 Task: Create footers for emails sent.
Action: Mouse moved to (956, 72)
Screenshot: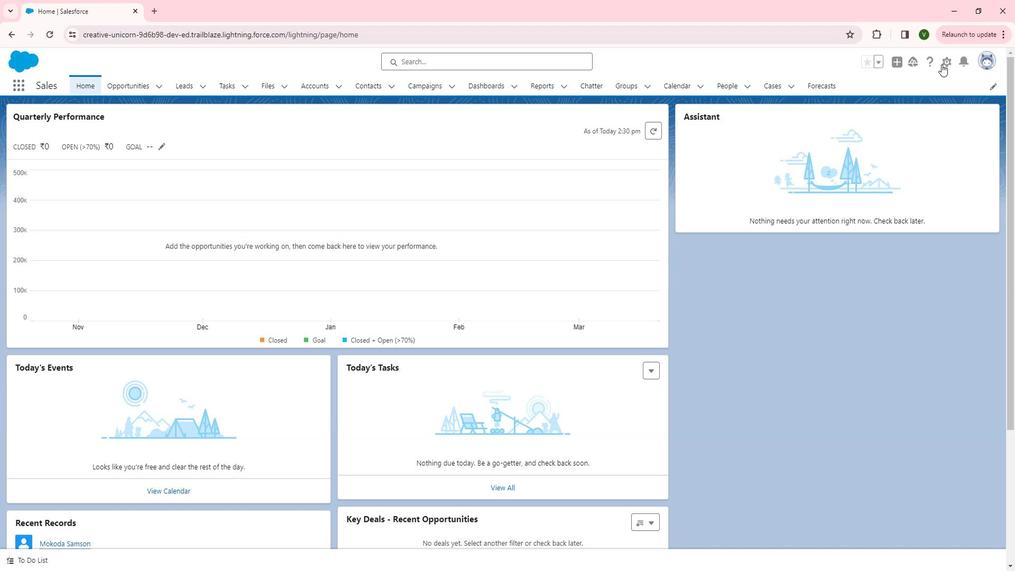 
Action: Mouse pressed left at (956, 72)
Screenshot: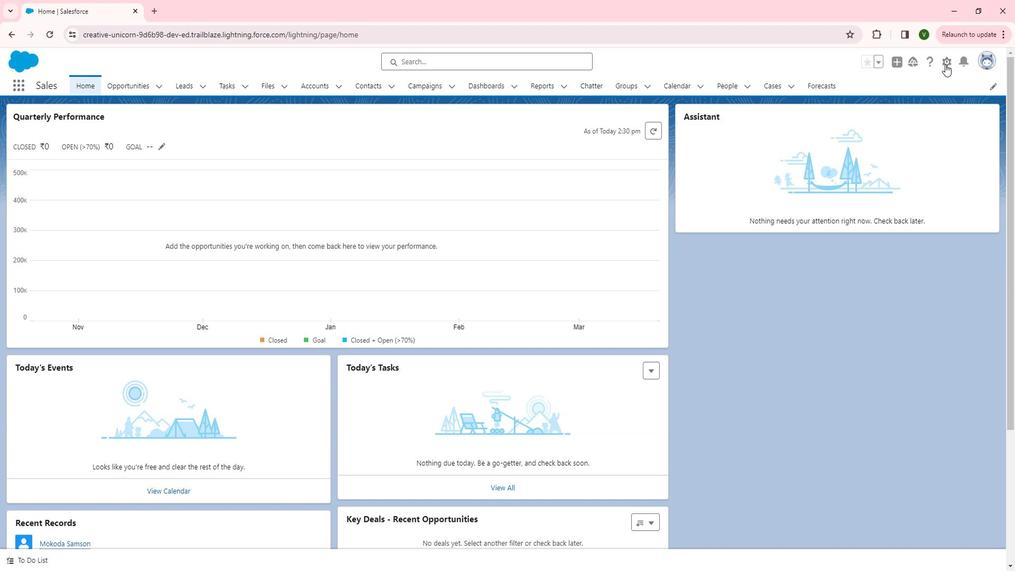
Action: Mouse moved to (909, 146)
Screenshot: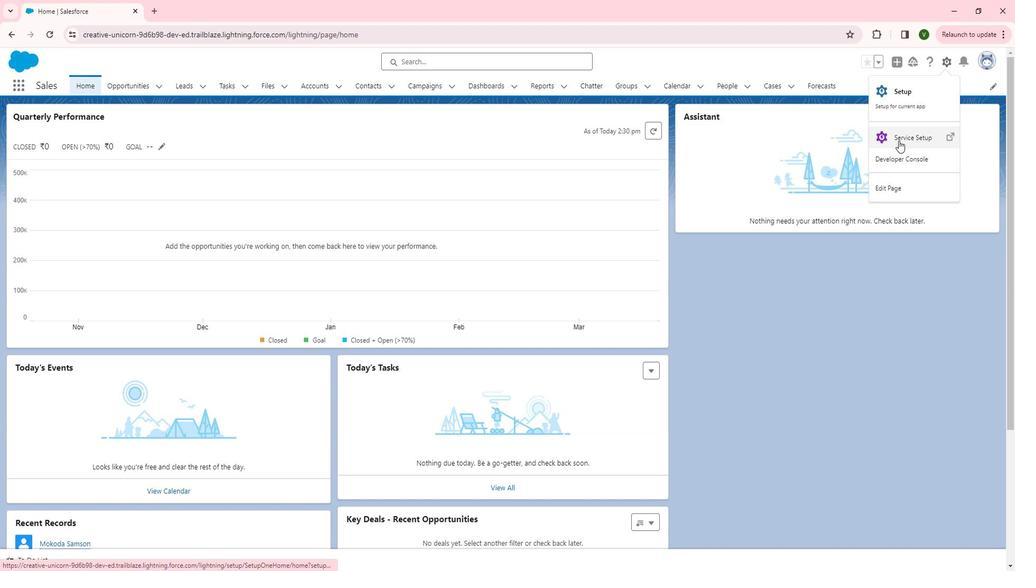 
Action: Mouse pressed left at (909, 146)
Screenshot: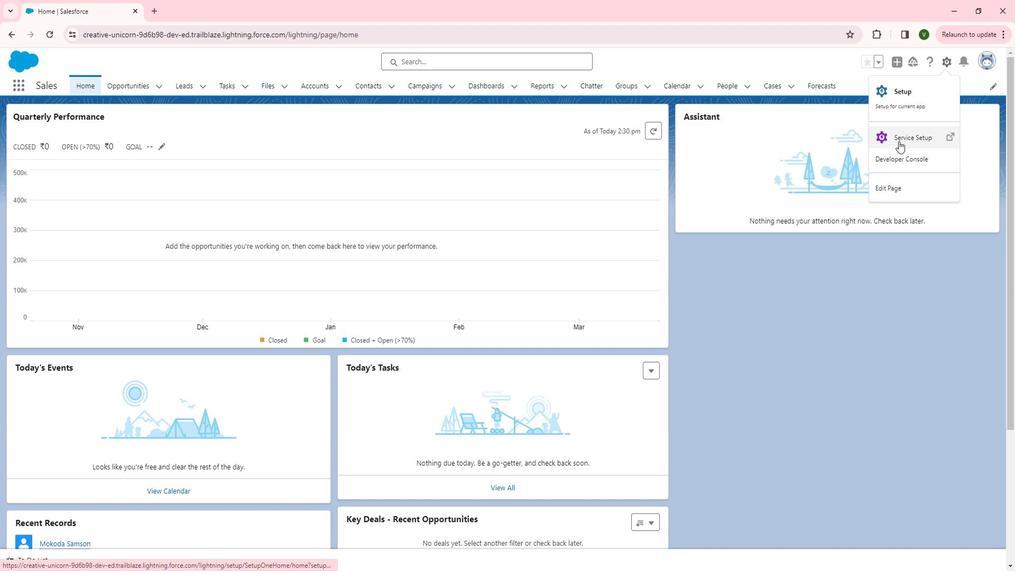 
Action: Mouse moved to (19, 236)
Screenshot: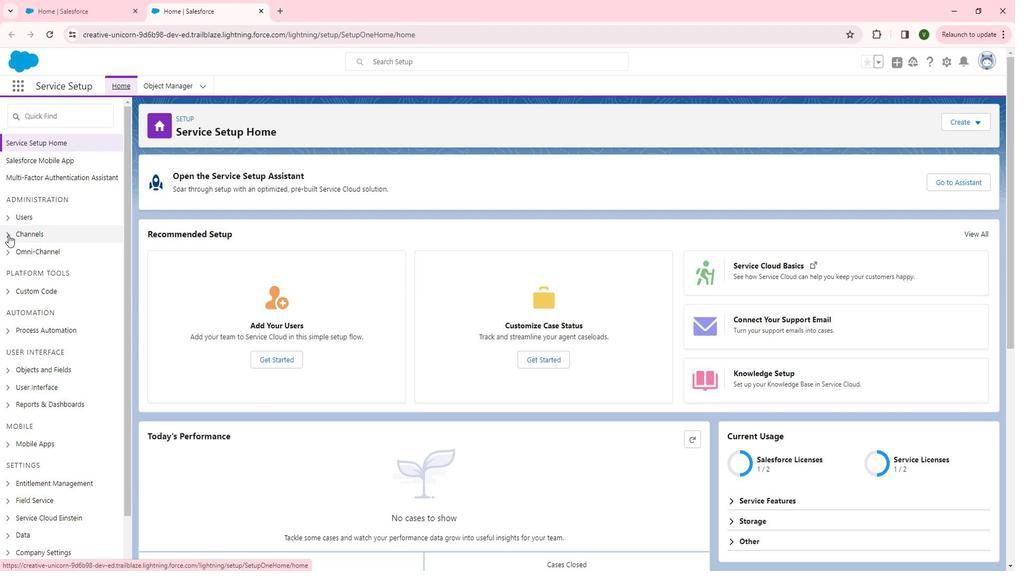 
Action: Mouse pressed left at (19, 236)
Screenshot: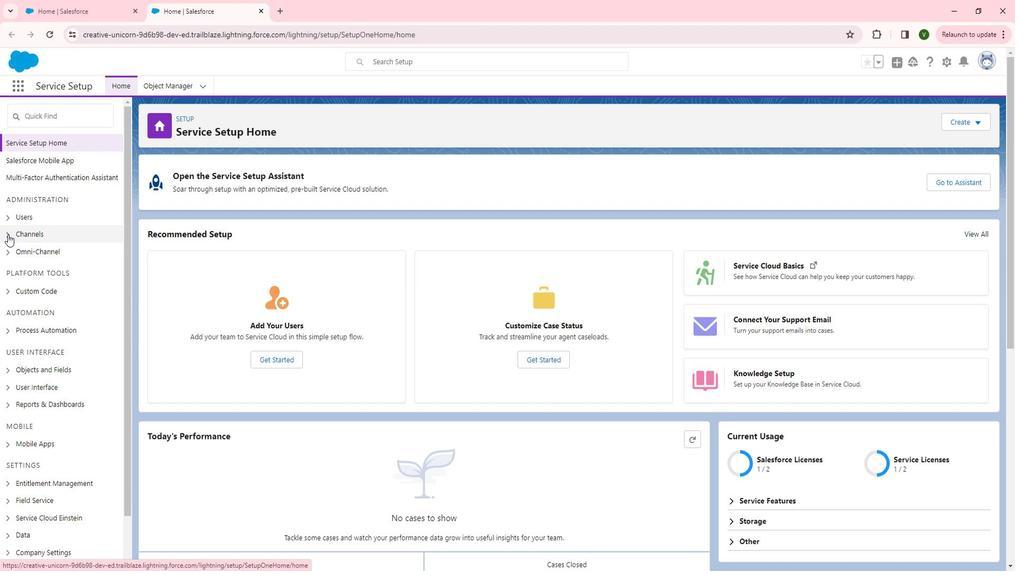 
Action: Mouse moved to (33, 288)
Screenshot: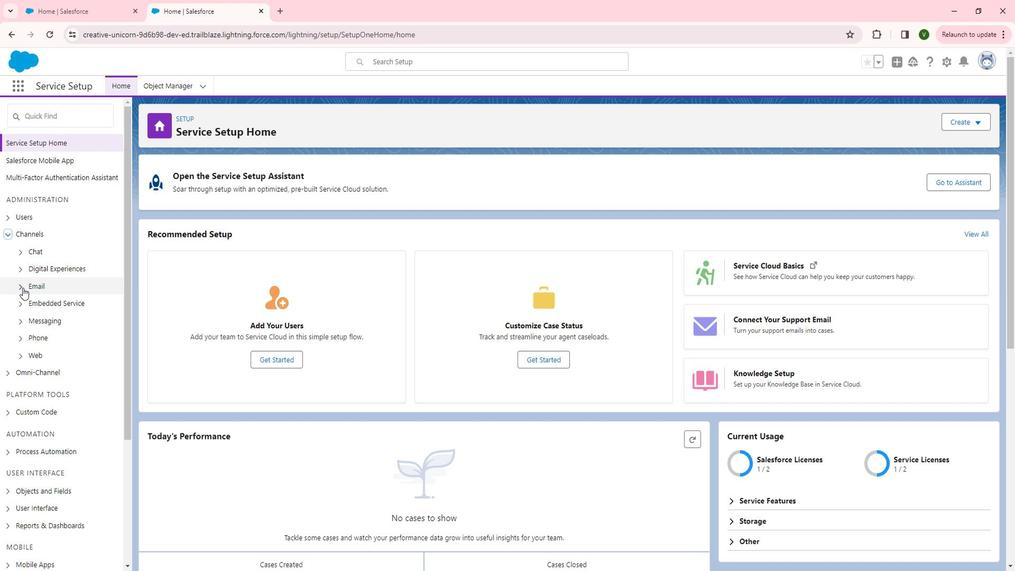 
Action: Mouse pressed left at (33, 288)
Screenshot: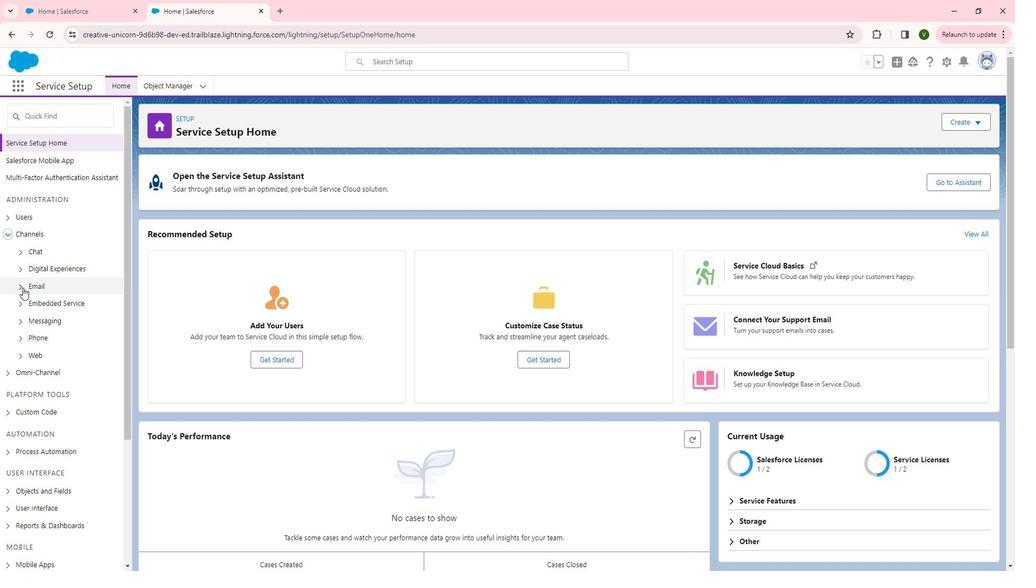 
Action: Mouse moved to (70, 354)
Screenshot: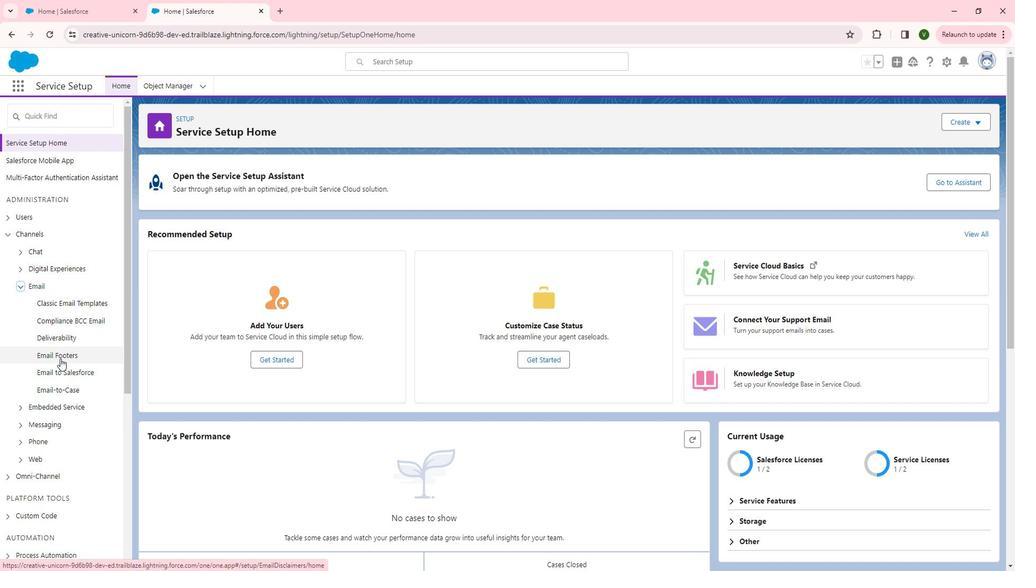
Action: Mouse pressed left at (70, 354)
Screenshot: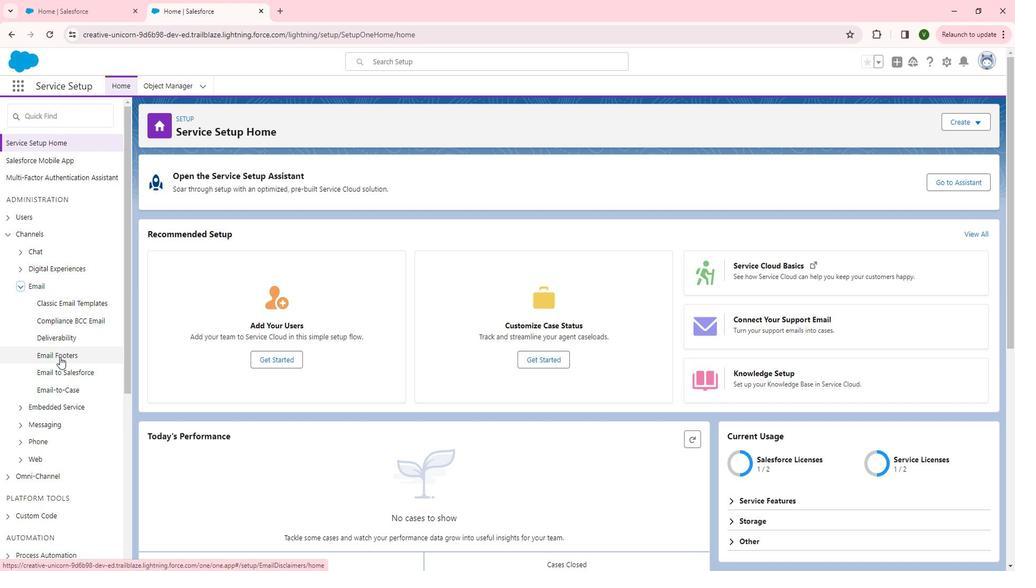 
Action: Mouse moved to (280, 255)
Screenshot: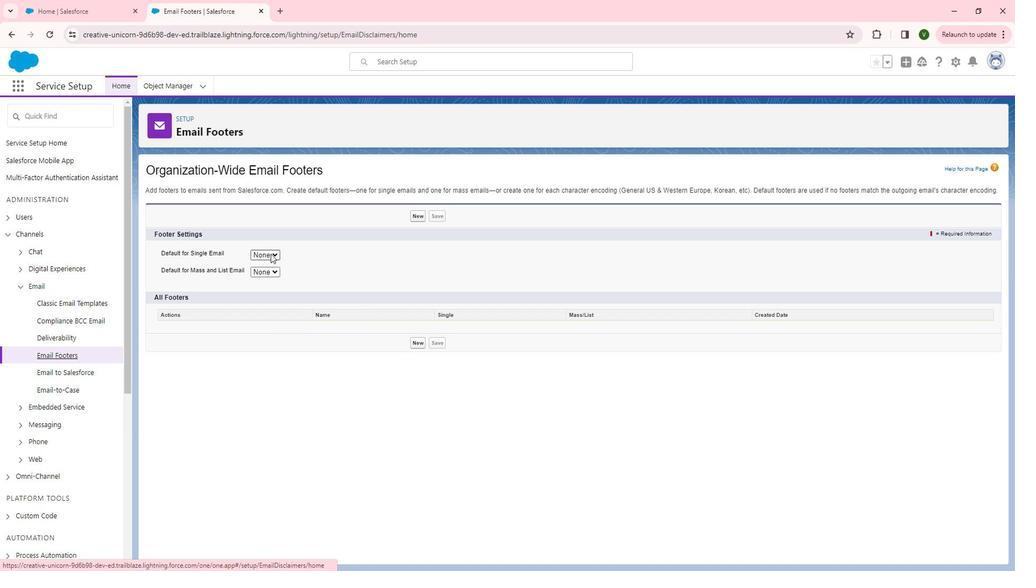
Action: Mouse pressed left at (280, 255)
Screenshot: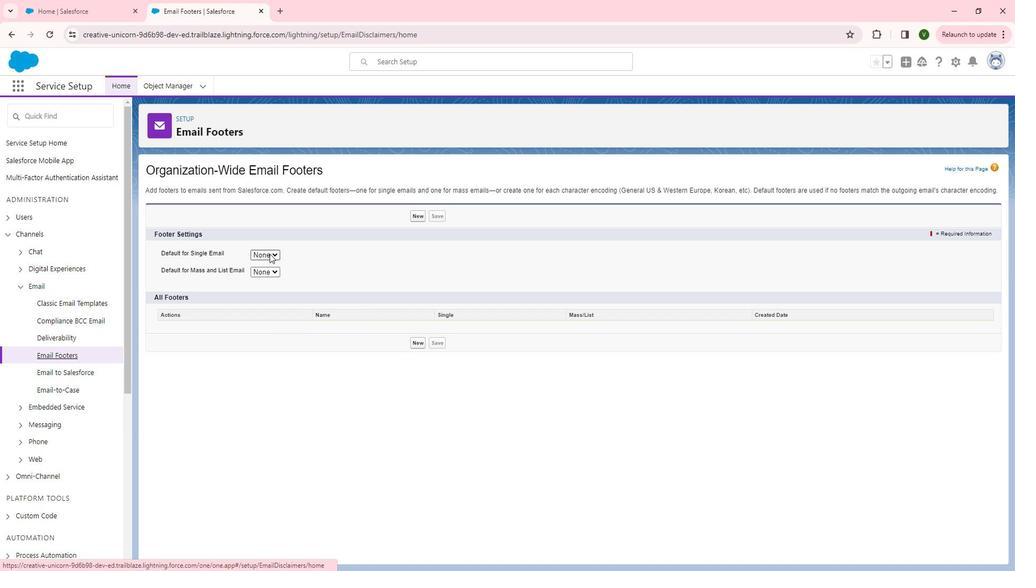 
Action: Mouse moved to (325, 263)
Screenshot: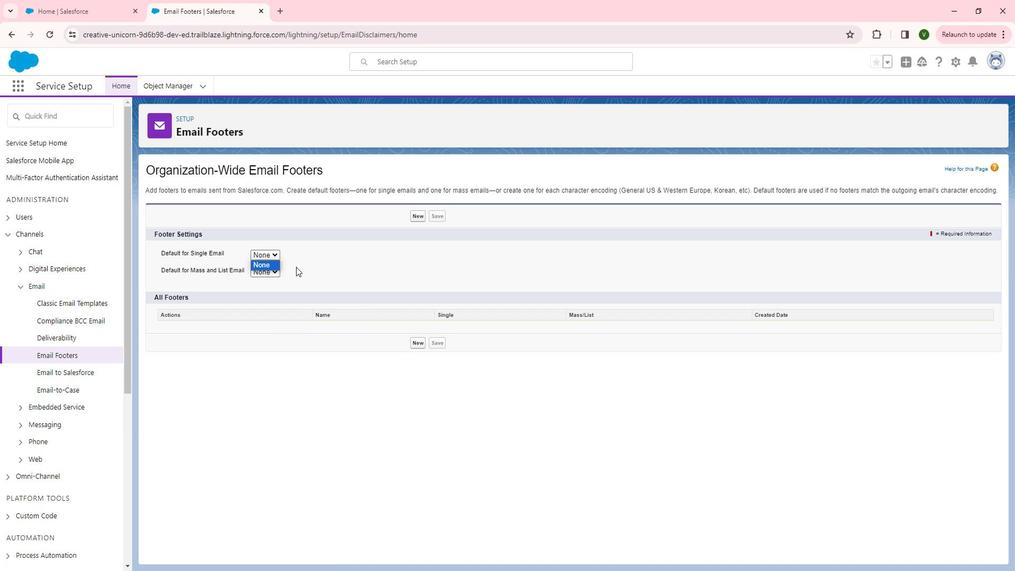 
Action: Mouse pressed left at (325, 263)
Screenshot: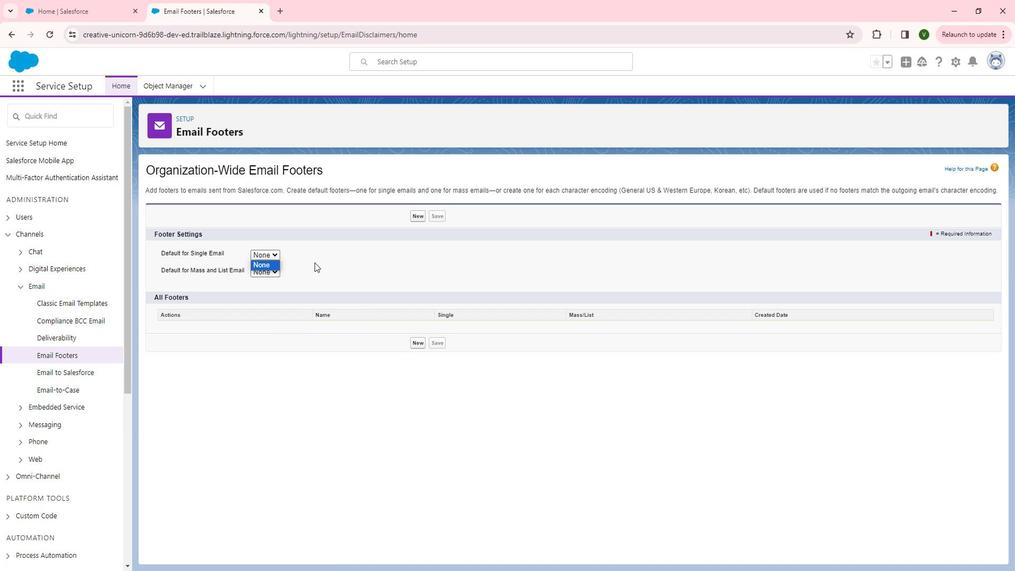 
Action: Mouse moved to (279, 272)
Screenshot: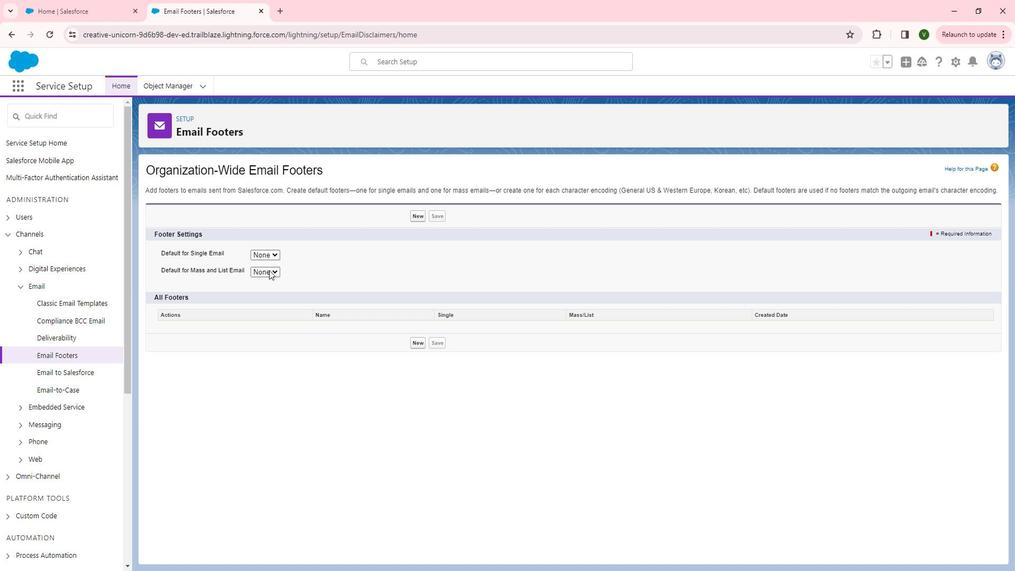 
Action: Mouse pressed left at (279, 272)
Screenshot: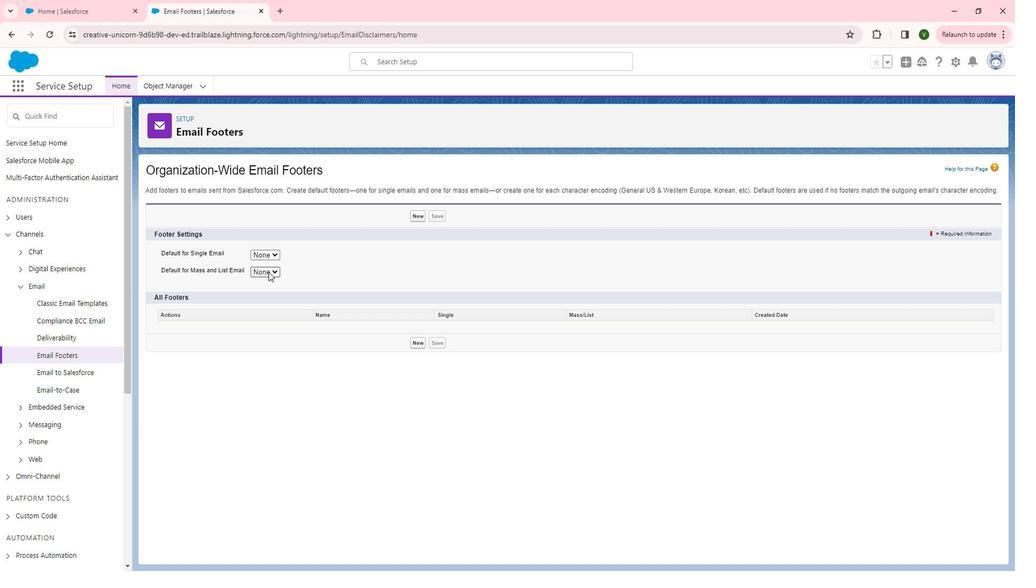 
Action: Mouse moved to (332, 263)
Screenshot: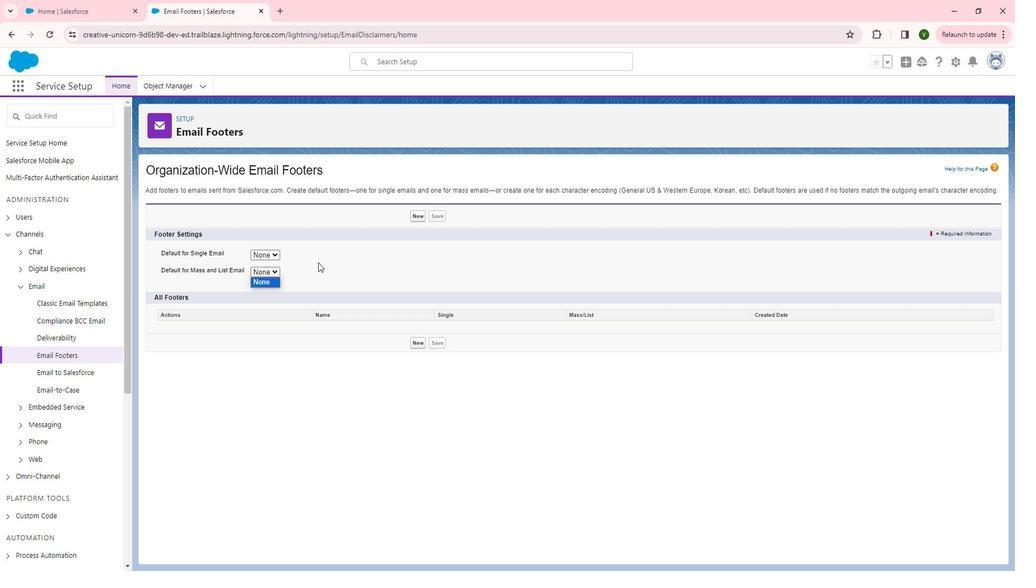 
Action: Mouse pressed left at (332, 263)
Screenshot: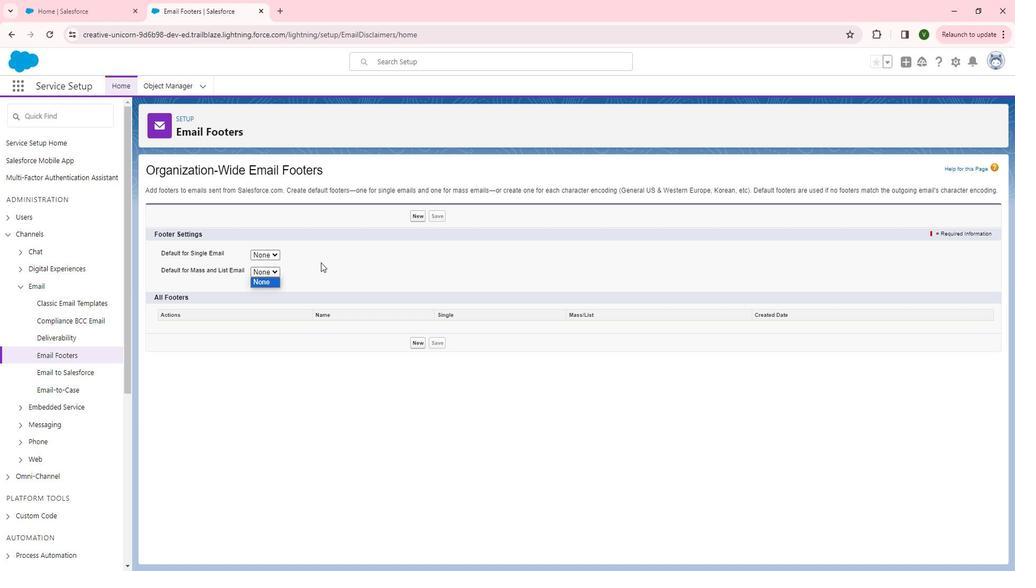 
Action: Mouse moved to (433, 341)
Screenshot: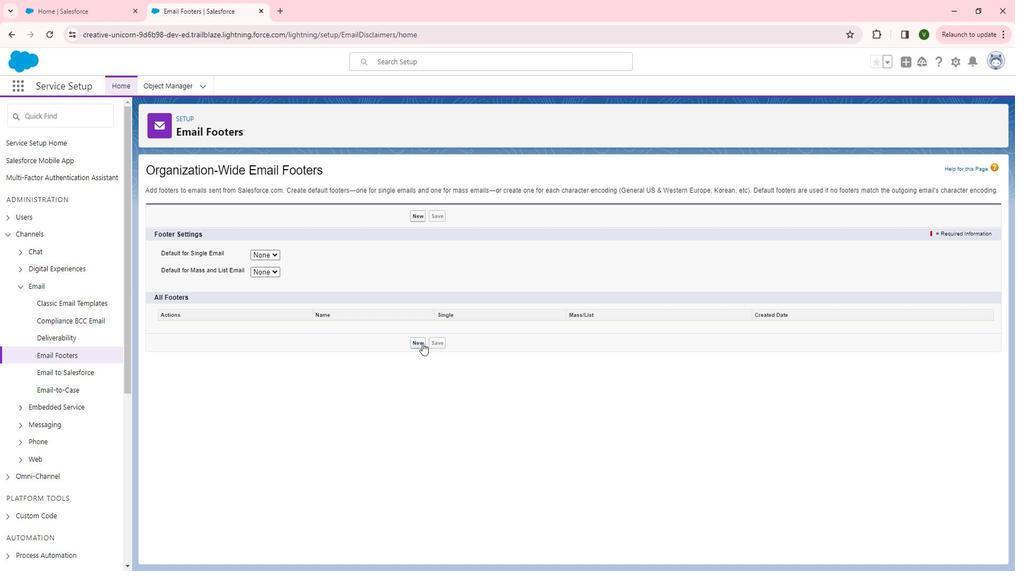
Action: Mouse pressed left at (433, 341)
Screenshot: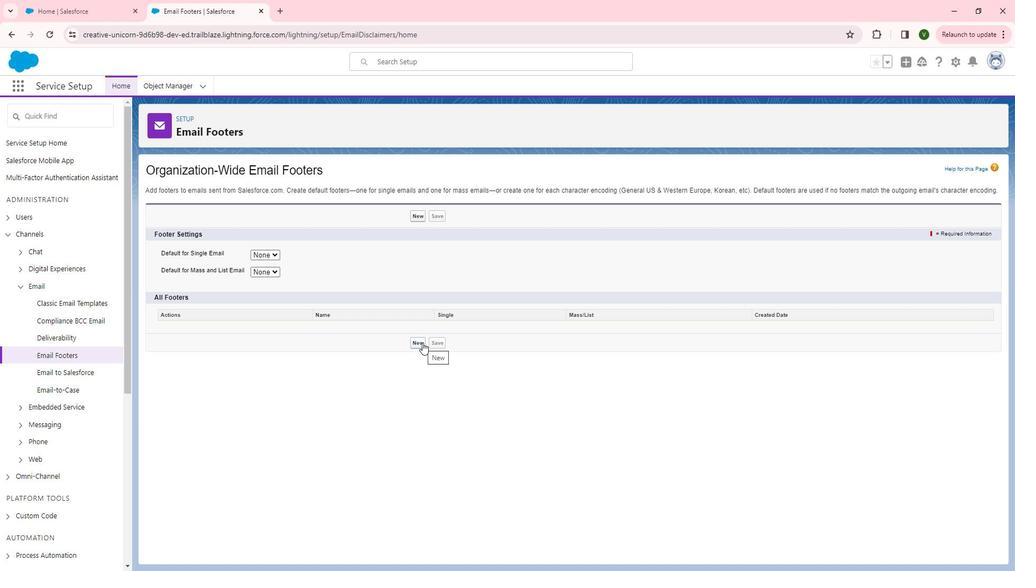 
Action: Mouse moved to (349, 257)
Screenshot: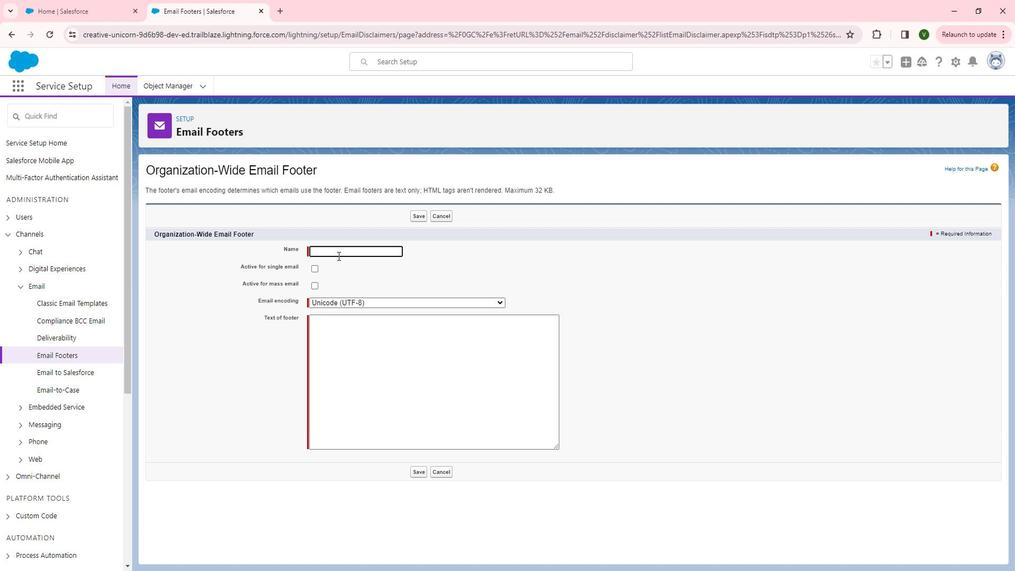 
Action: Key pressed <Key.shift>Support
Screenshot: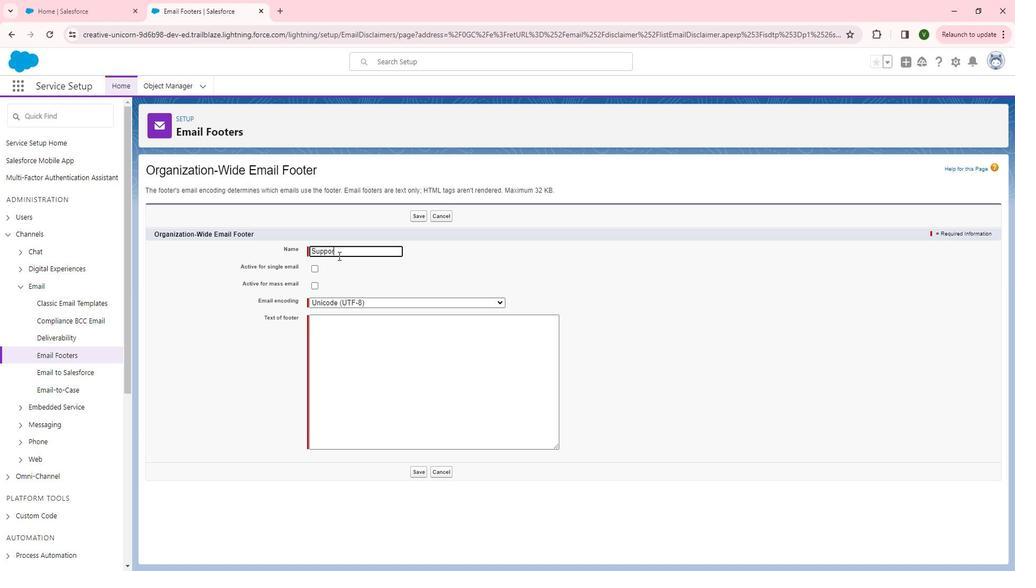 
Action: Mouse moved to (326, 282)
Screenshot: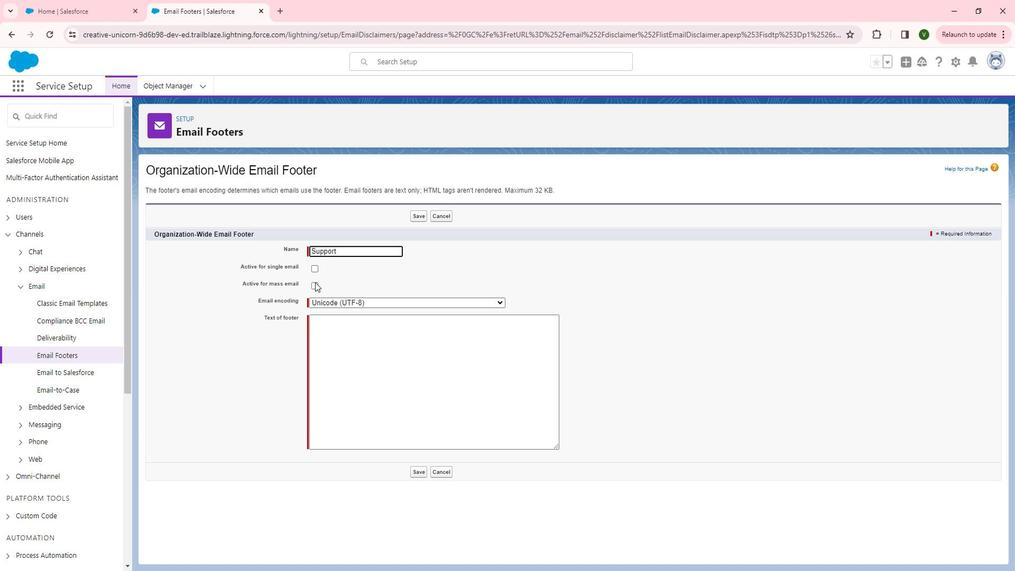 
Action: Mouse pressed left at (326, 282)
Screenshot: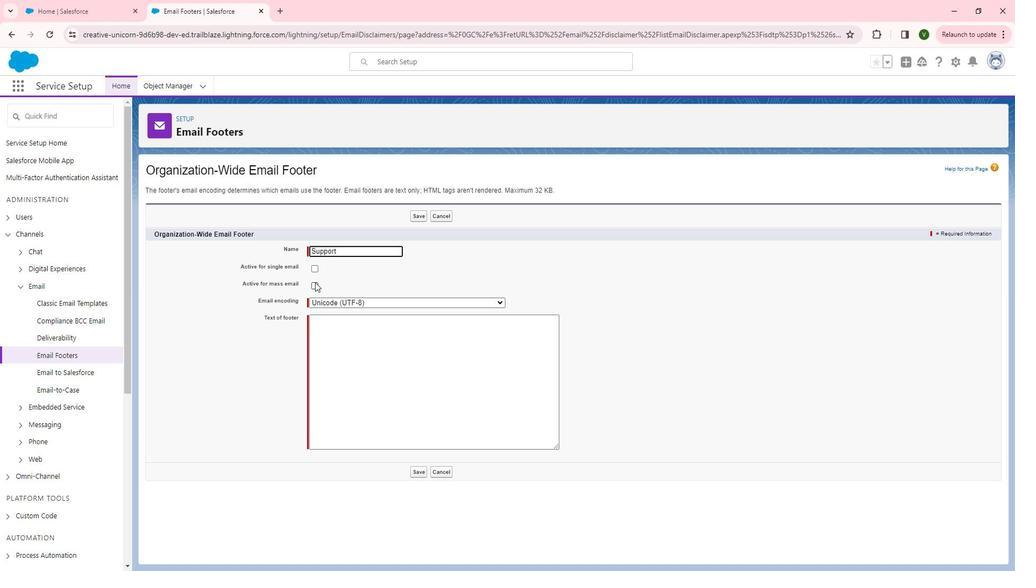 
Action: Mouse moved to (355, 337)
Screenshot: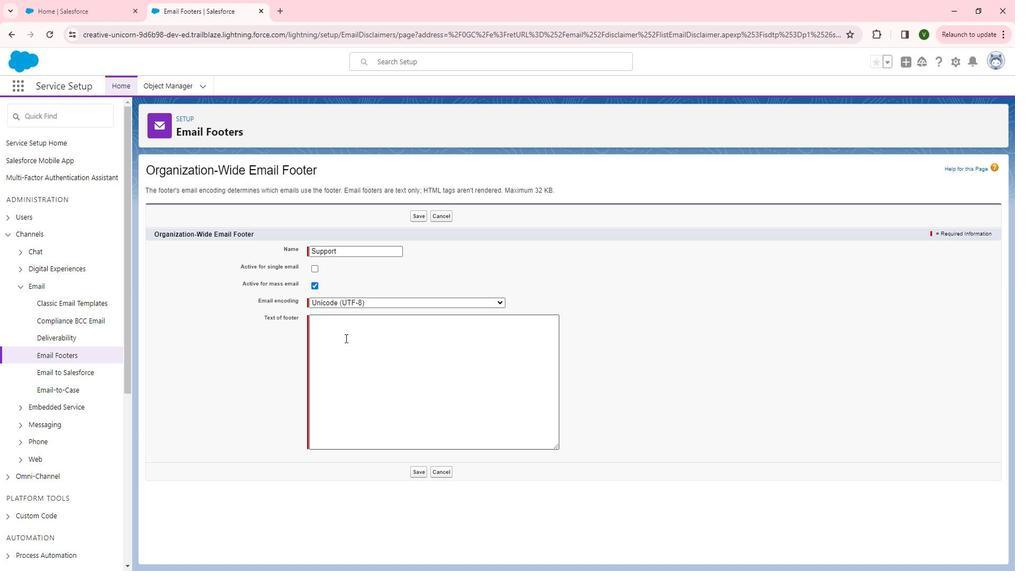 
Action: Mouse pressed left at (355, 337)
Screenshot: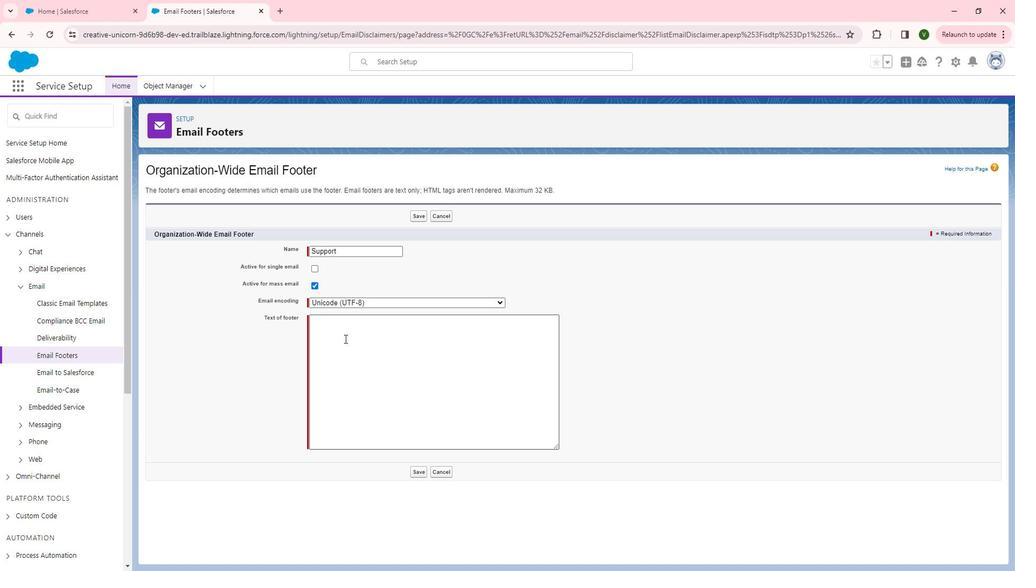 
Action: Key pressed <Key.shift>Thanks<Key.space><Key.shift>and<Key.space><Key.shift>Regards<Key.shift><Key.enter><Key.shift><Key.shift><Key.shift><Key.shift>A<Key.shift><Key.shift><Key.shift><Key.shift><Key.shift>&<Key.shift>B<Key.space><Key.shift>Support<Key.shift><Key.shift><Key.enter><Key.shift>Makoda<Key.shift><Key.enter>12245625
Screenshot: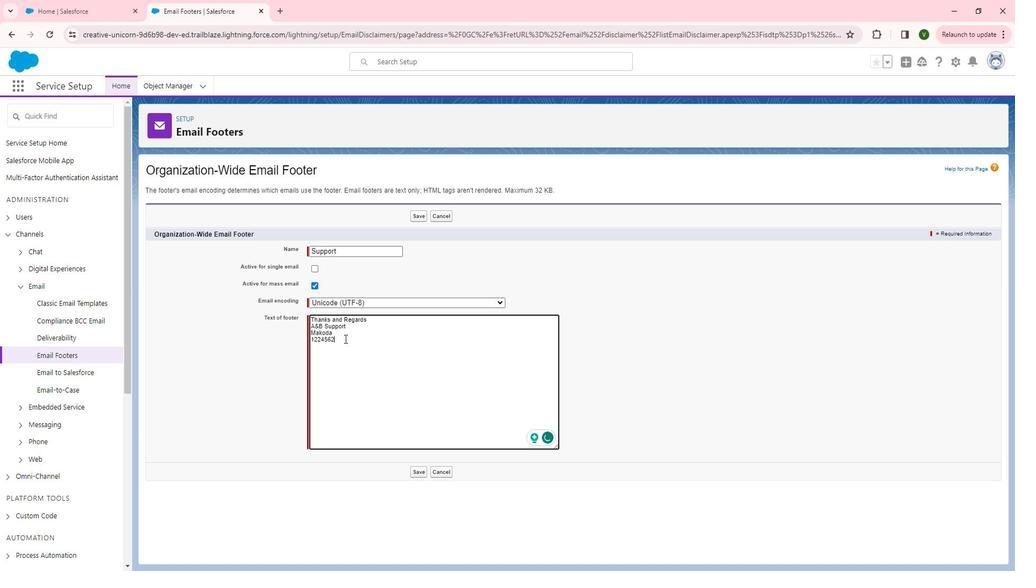 
Action: Mouse moved to (430, 465)
Screenshot: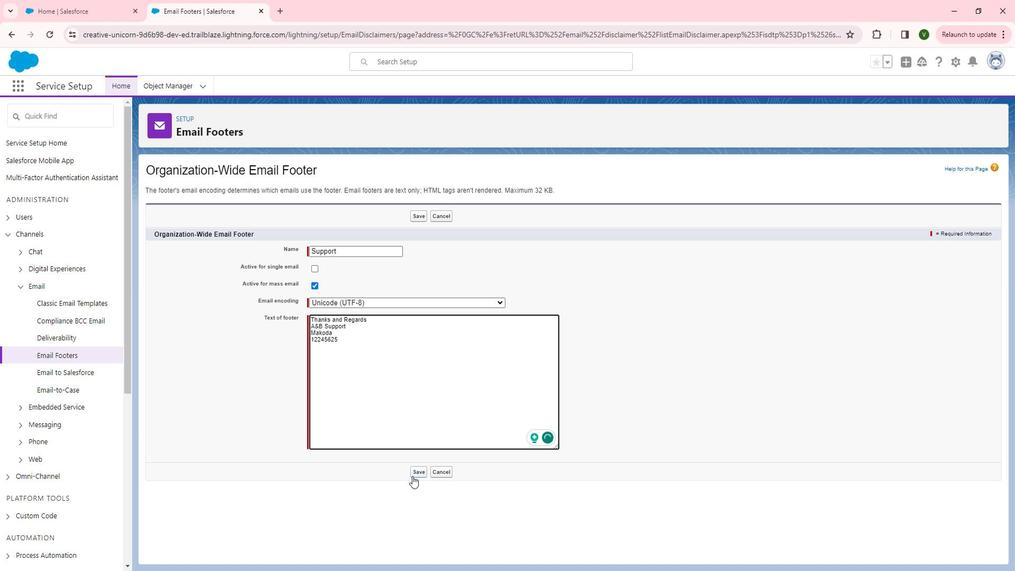 
Action: Mouse pressed left at (430, 465)
Screenshot: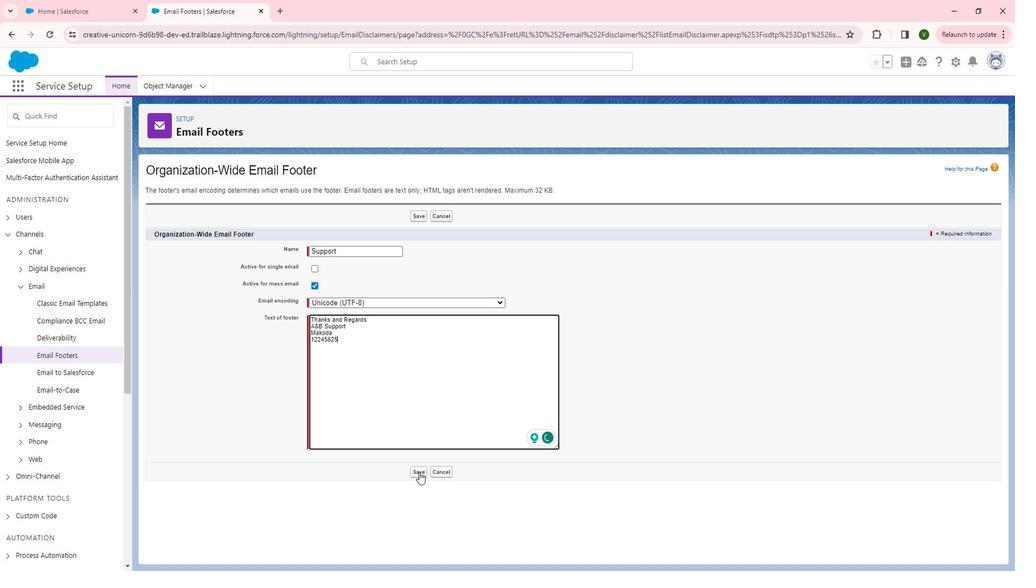 
Action: Mouse moved to (566, 309)
Screenshot: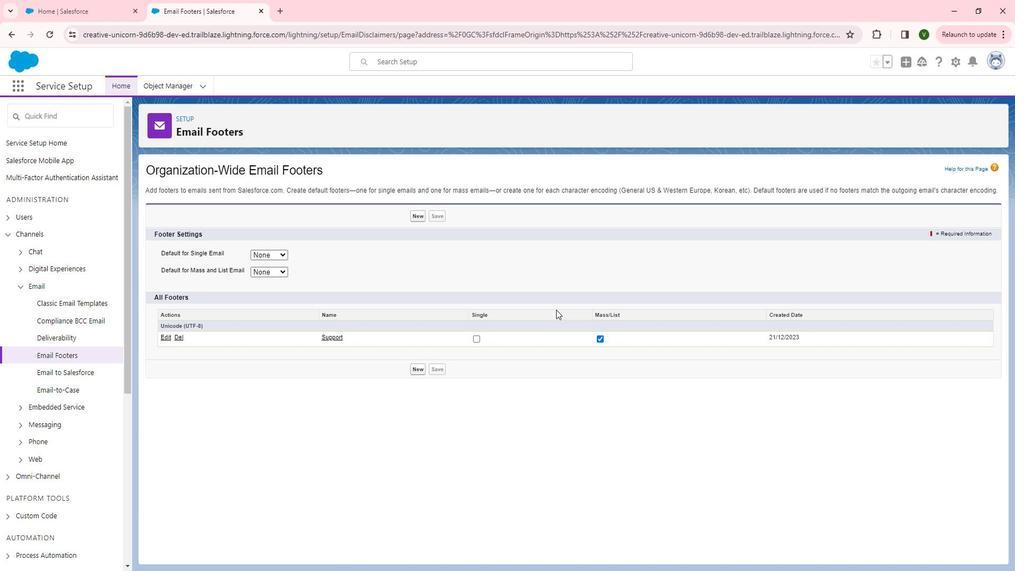 
